 Task: Add a dependency to the task Develop a new online voting system for elections , the existing task  Integrate website with payment gateways and invoicing systems in the project AgileEngine
Action: Mouse moved to (903, 276)
Screenshot: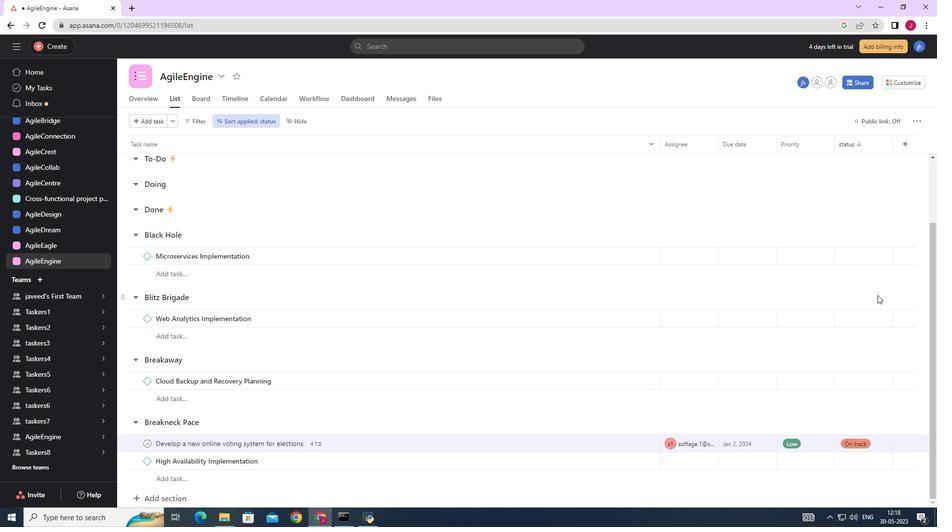 
Action: Mouse scrolled (903, 276) with delta (0, 0)
Screenshot: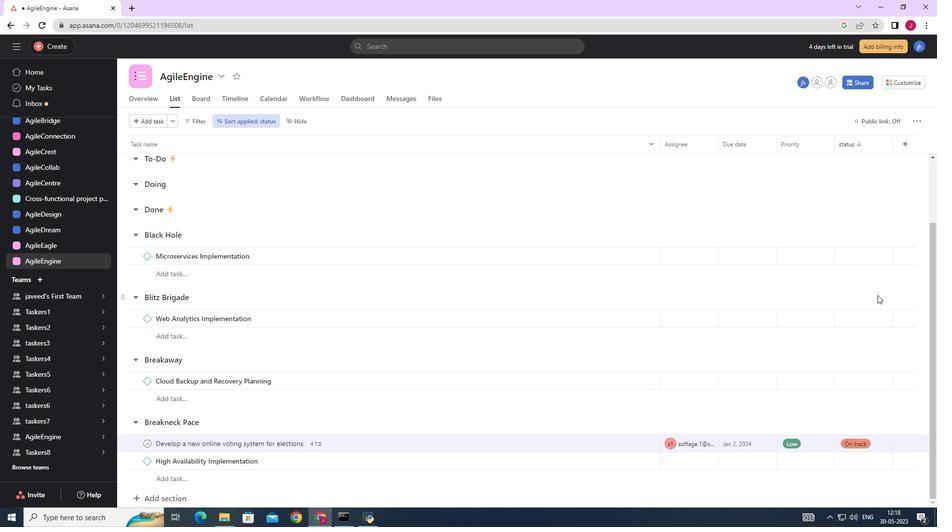
Action: Mouse scrolled (903, 276) with delta (0, 0)
Screenshot: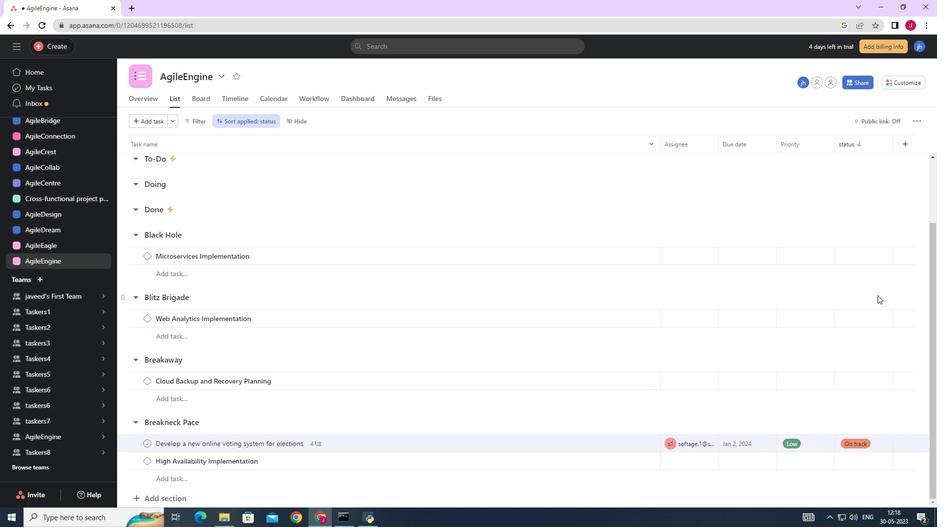 
Action: Mouse moved to (903, 273)
Screenshot: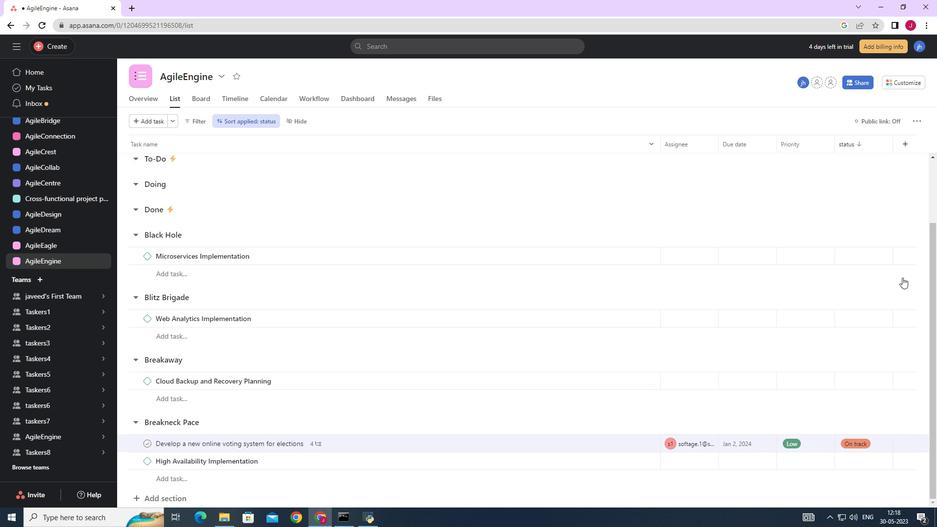 
Action: Mouse scrolled (903, 274) with delta (0, 0)
Screenshot: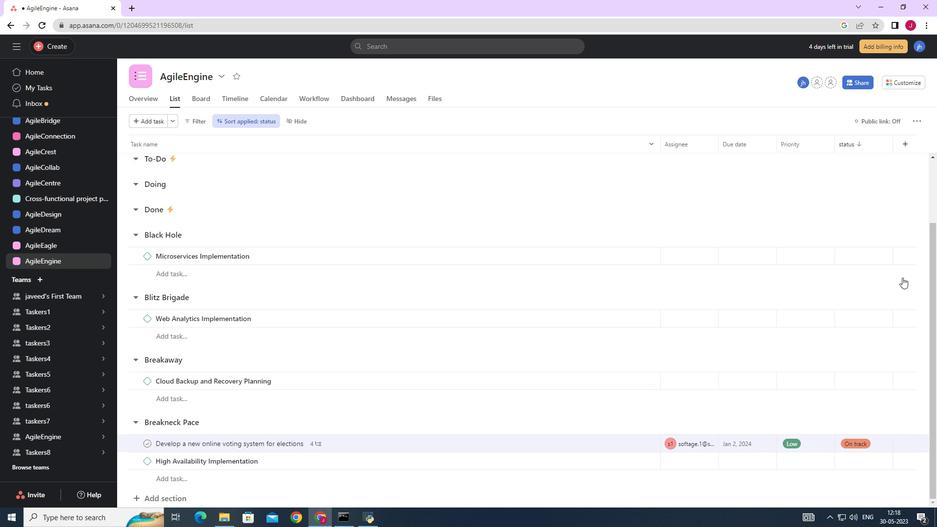 
Action: Mouse moved to (436, 302)
Screenshot: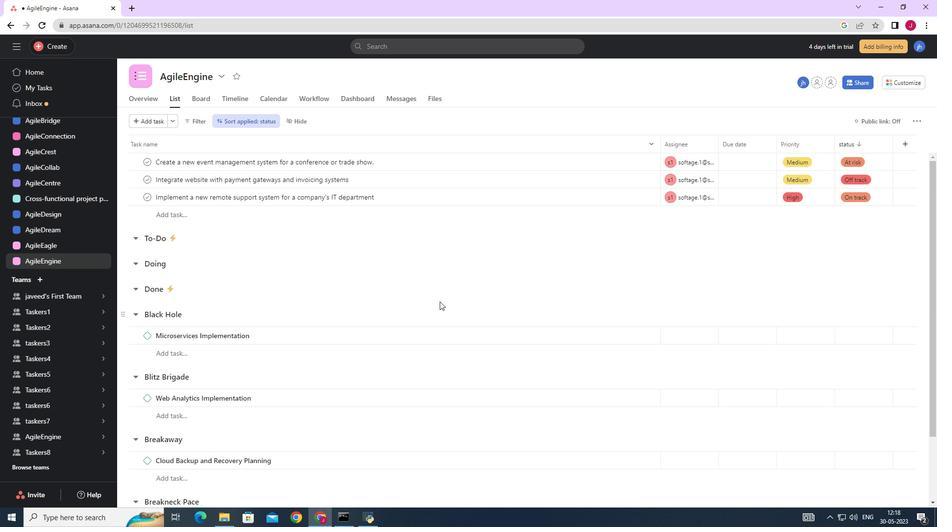 
Action: Mouse scrolled (436, 302) with delta (0, 0)
Screenshot: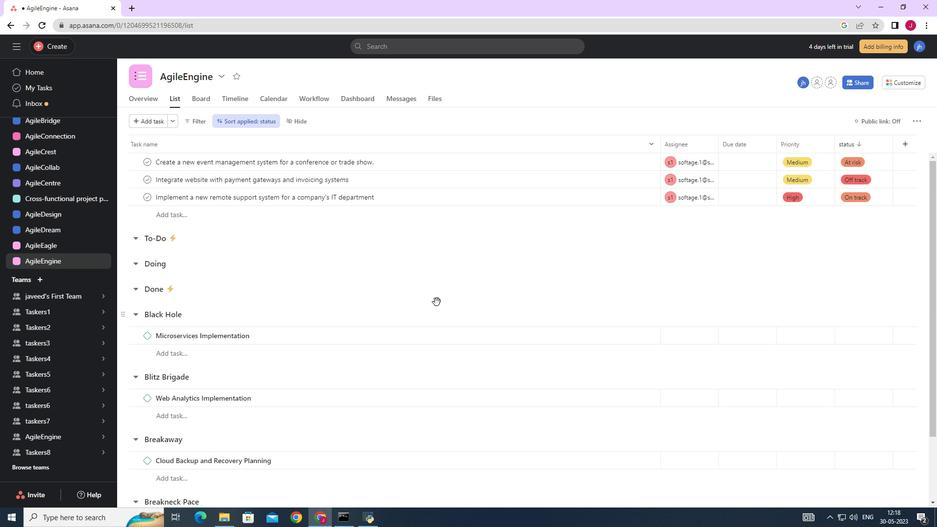 
Action: Mouse moved to (355, 350)
Screenshot: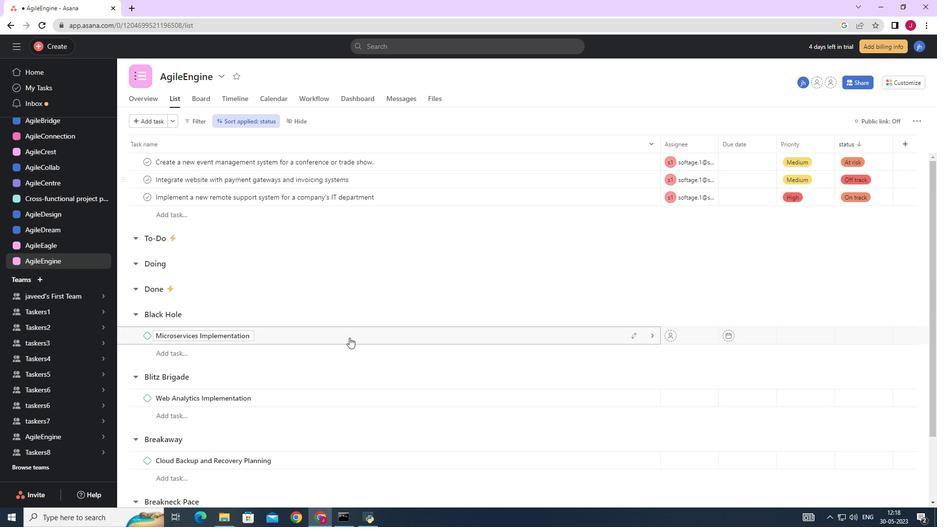 
Action: Mouse scrolled (355, 349) with delta (0, 0)
Screenshot: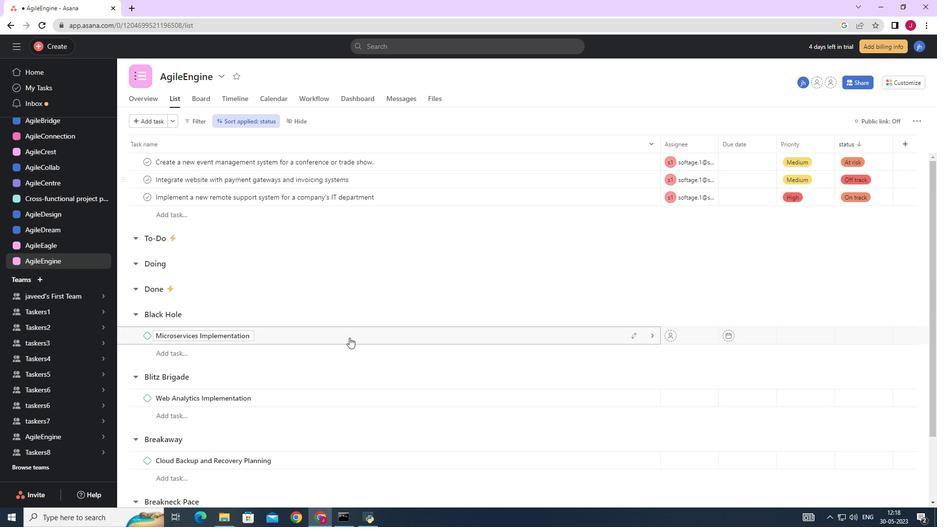 
Action: Mouse moved to (355, 350)
Screenshot: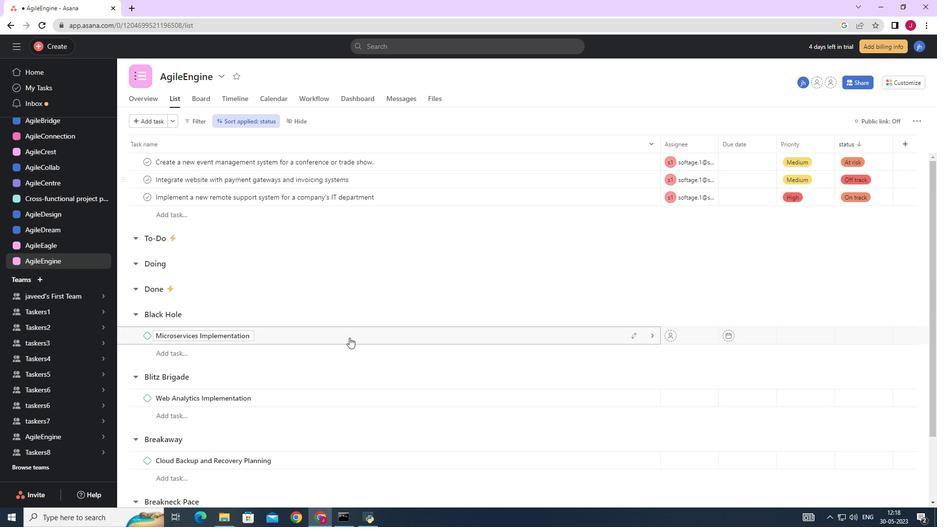 
Action: Mouse scrolled (355, 350) with delta (0, 0)
Screenshot: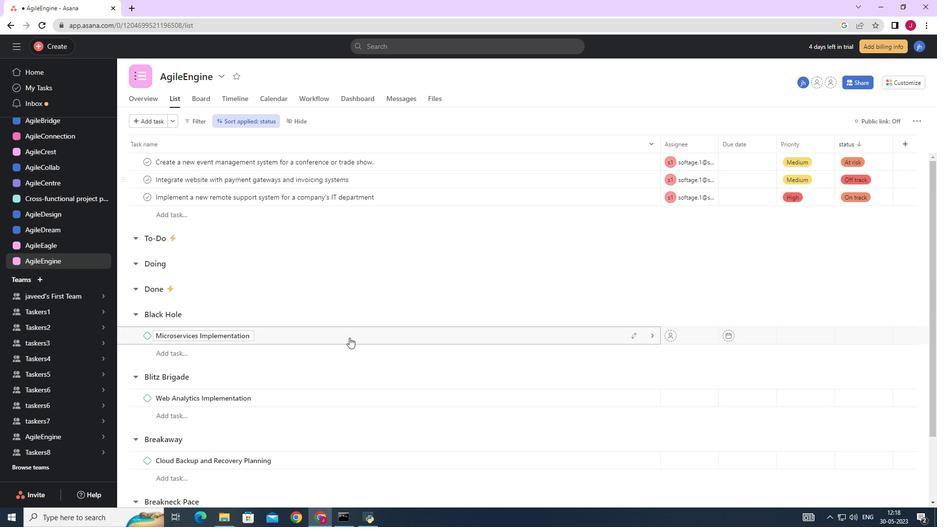 
Action: Mouse scrolled (355, 350) with delta (0, 0)
Screenshot: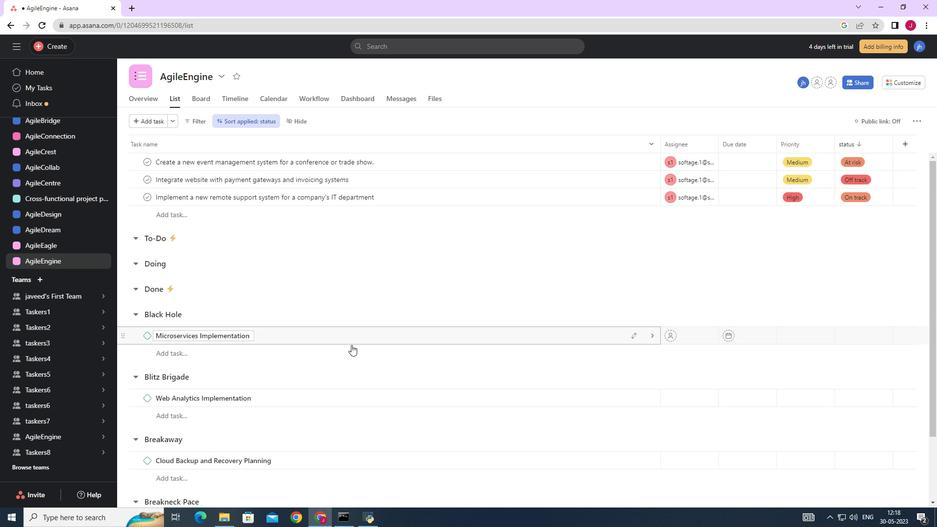 
Action: Mouse scrolled (355, 350) with delta (0, 0)
Screenshot: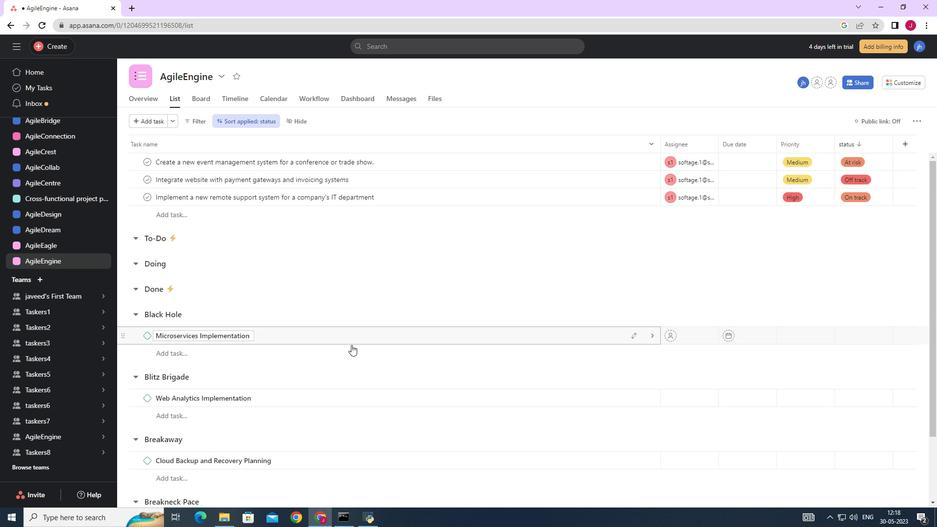 
Action: Mouse scrolled (355, 350) with delta (0, 0)
Screenshot: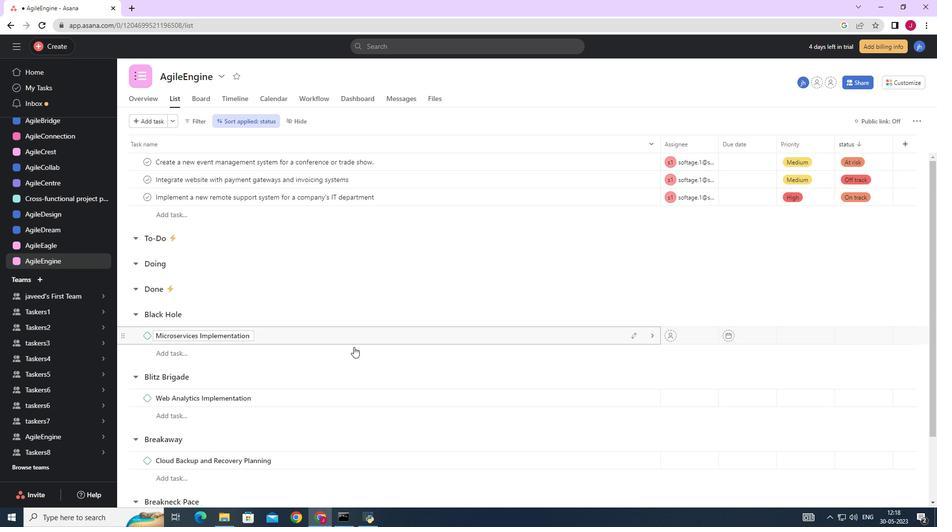 
Action: Mouse moved to (356, 352)
Screenshot: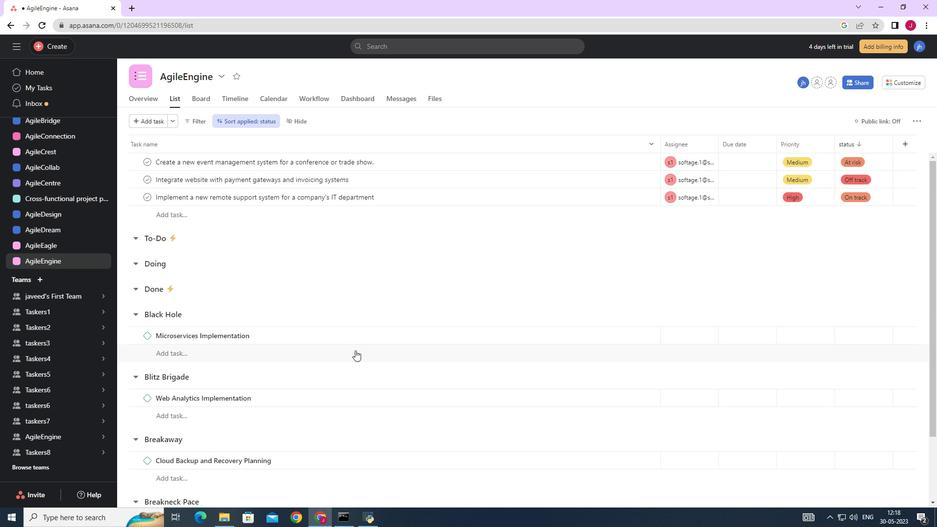 
Action: Mouse scrolled (356, 351) with delta (0, 0)
Screenshot: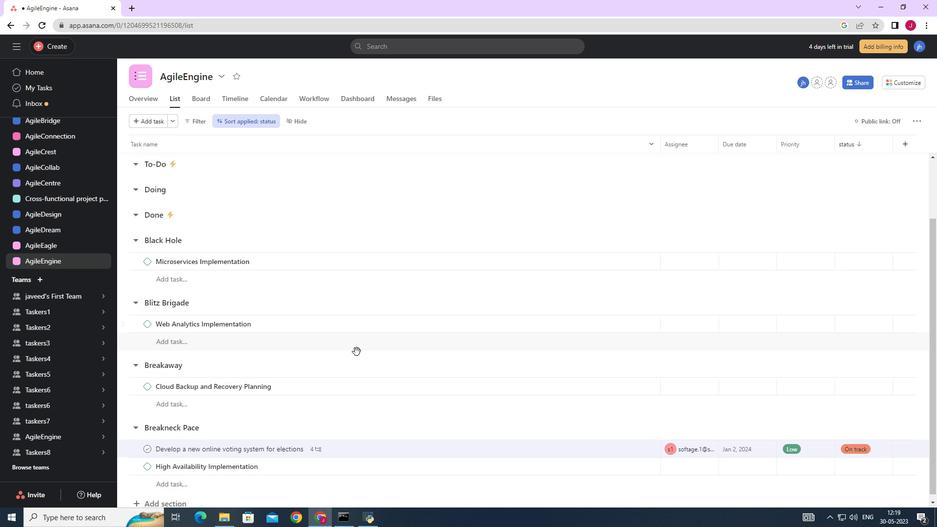 
Action: Mouse moved to (357, 352)
Screenshot: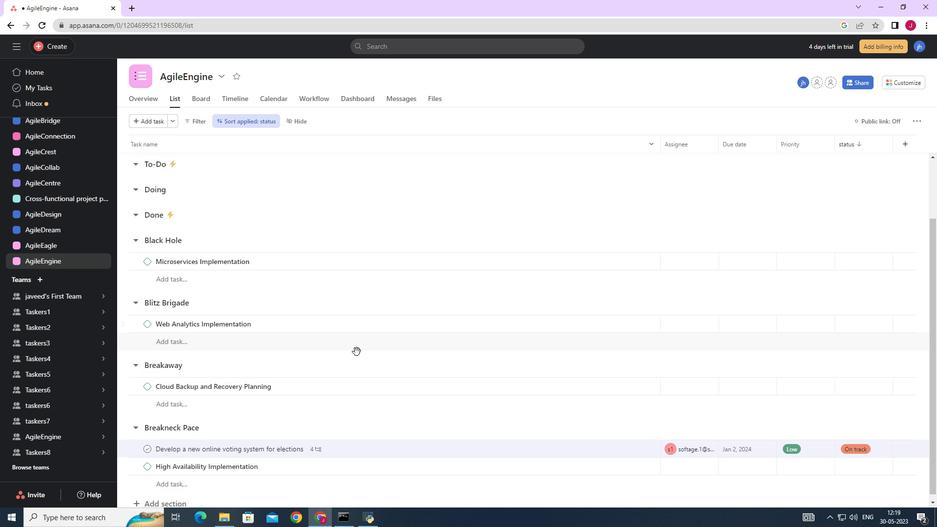 
Action: Mouse scrolled (357, 352) with delta (0, 0)
Screenshot: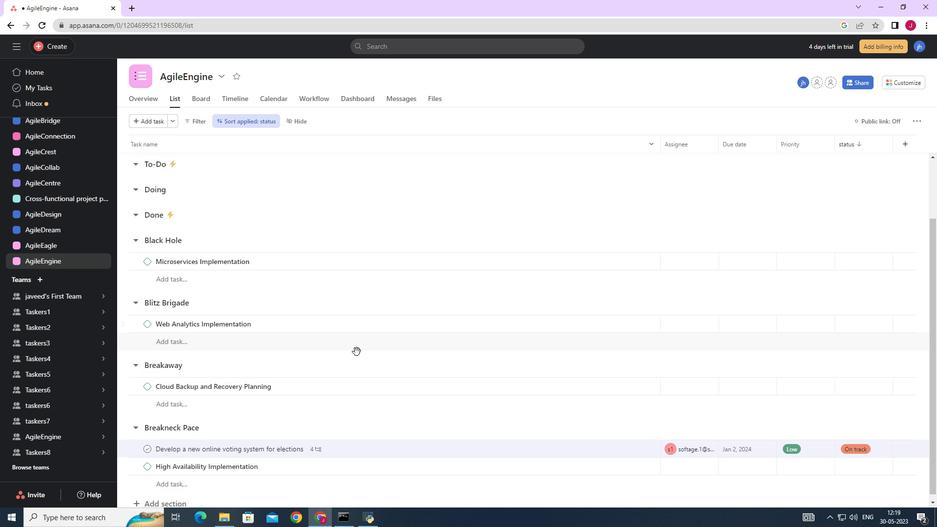 
Action: Mouse scrolled (357, 352) with delta (0, 0)
Screenshot: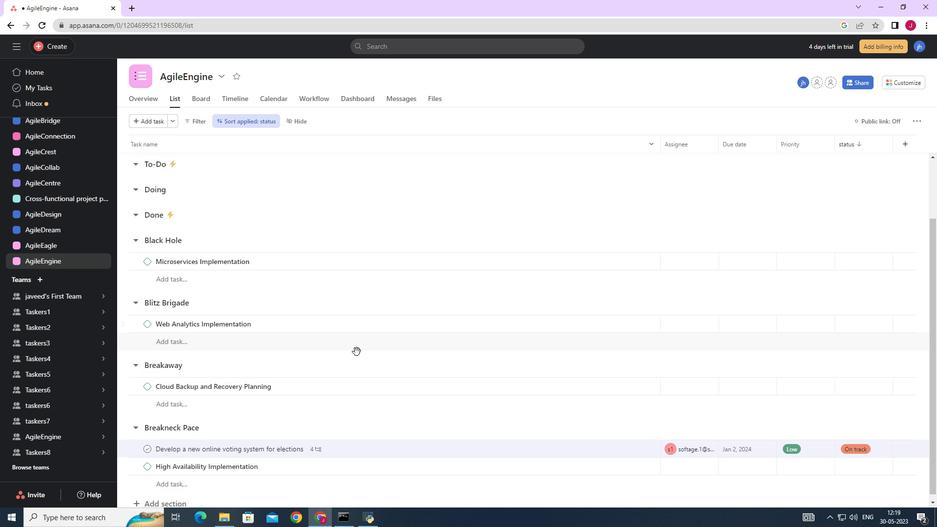 
Action: Mouse scrolled (357, 352) with delta (0, 0)
Screenshot: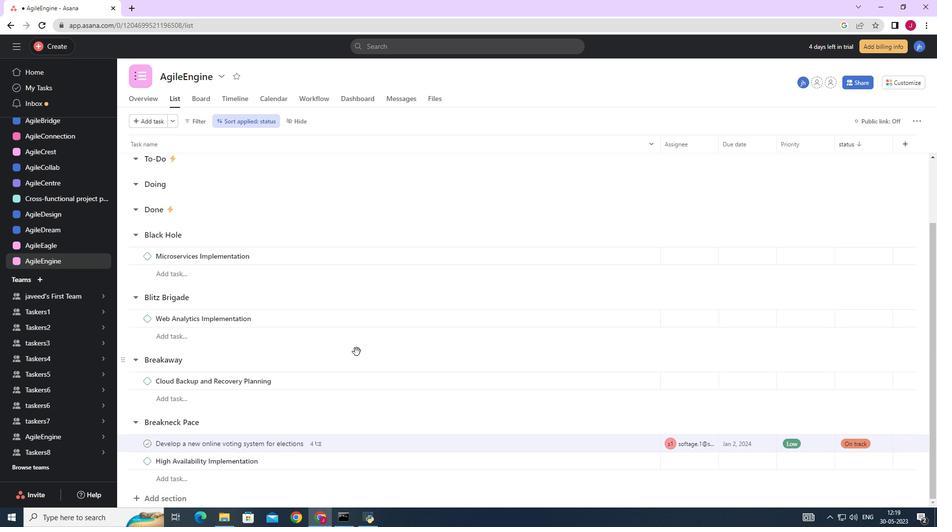 
Action: Mouse moved to (357, 352)
Screenshot: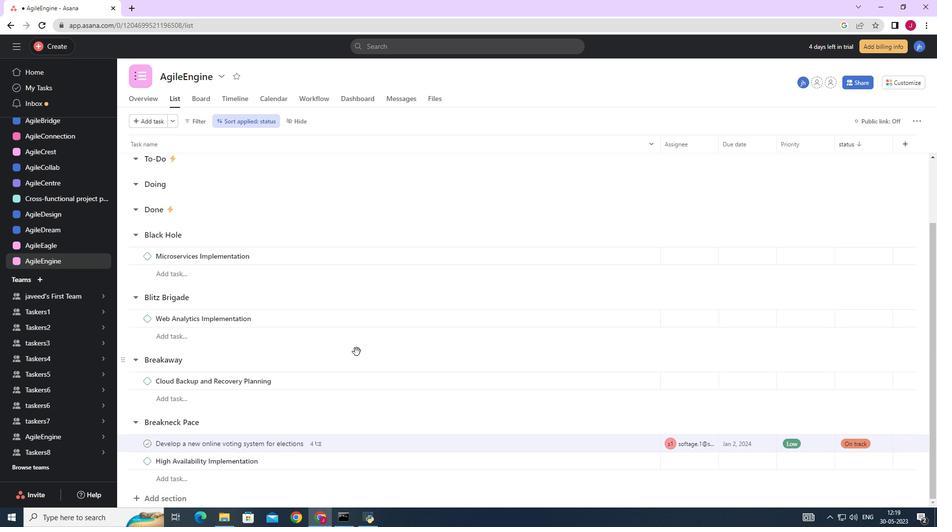 
Action: Mouse scrolled (357, 352) with delta (0, 0)
Screenshot: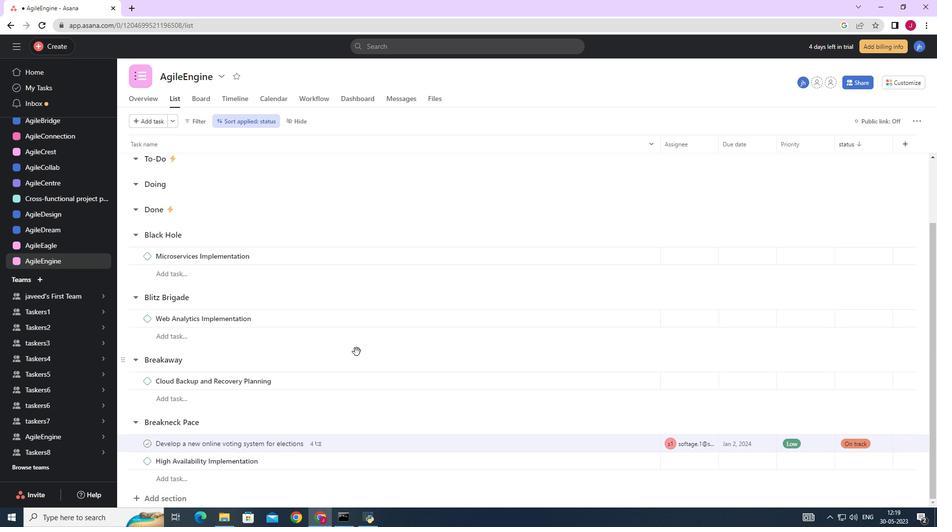 
Action: Mouse moved to (616, 446)
Screenshot: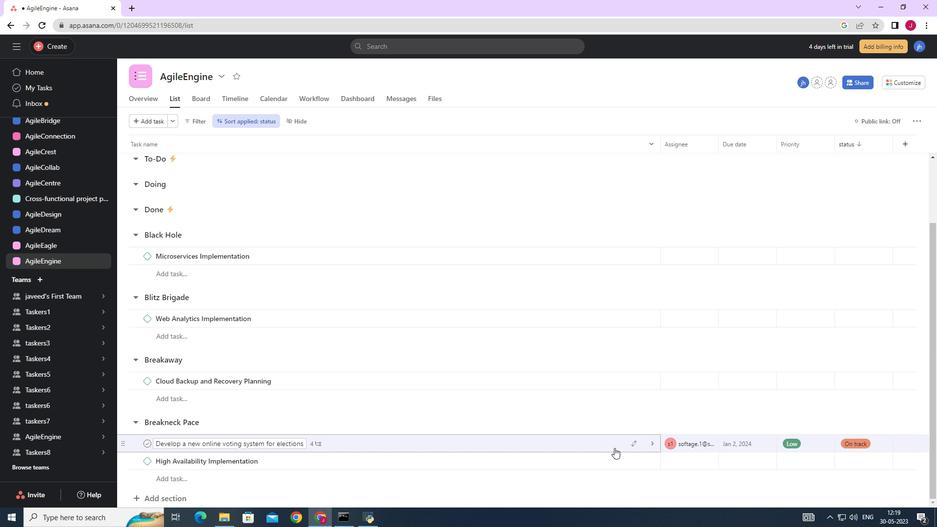 
Action: Mouse pressed left at (616, 446)
Screenshot: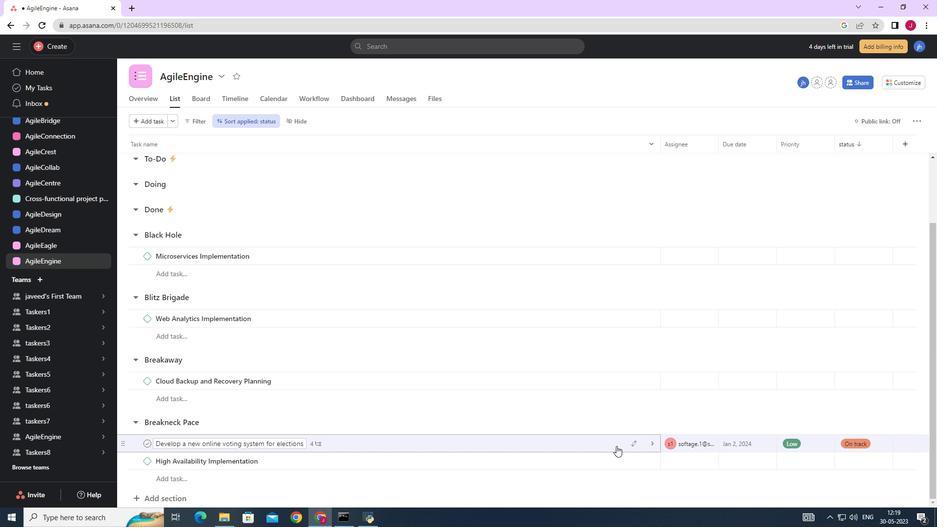 
Action: Mouse moved to (701, 270)
Screenshot: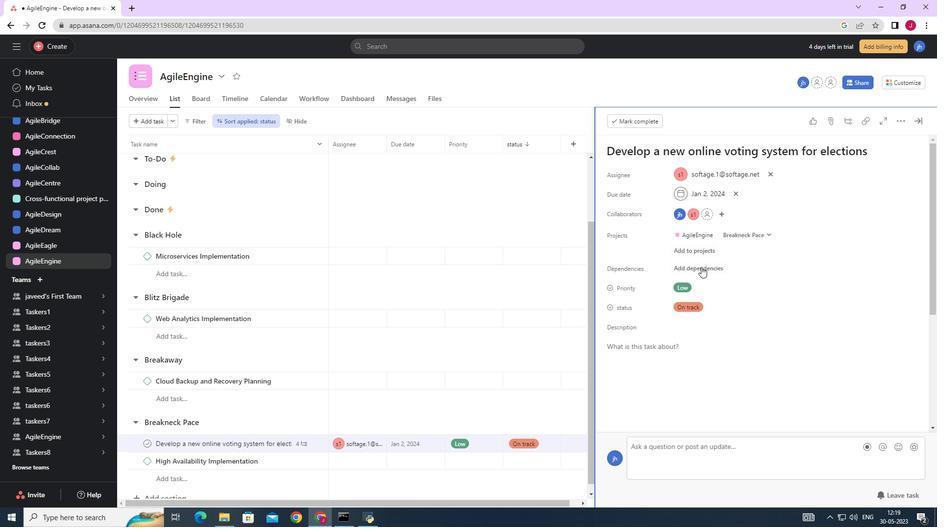 
Action: Mouse pressed left at (701, 270)
Screenshot: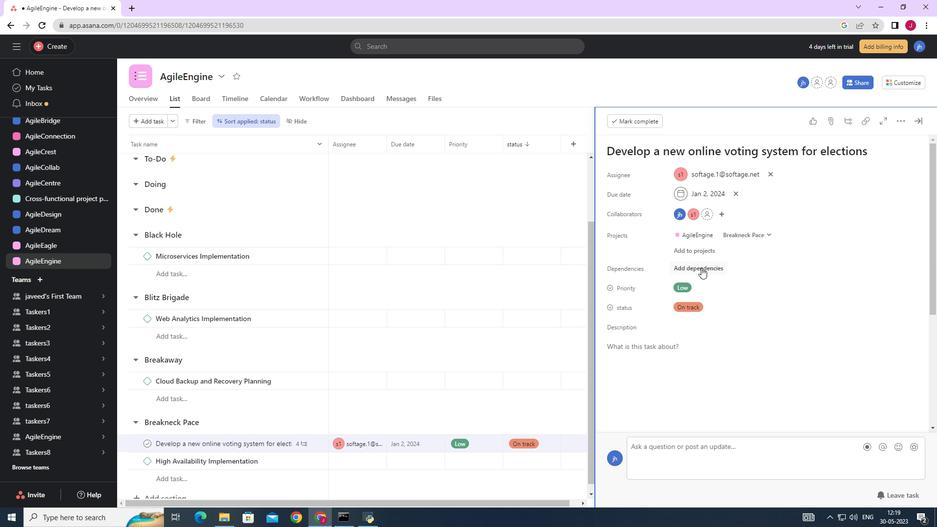 
Action: Mouse moved to (764, 306)
Screenshot: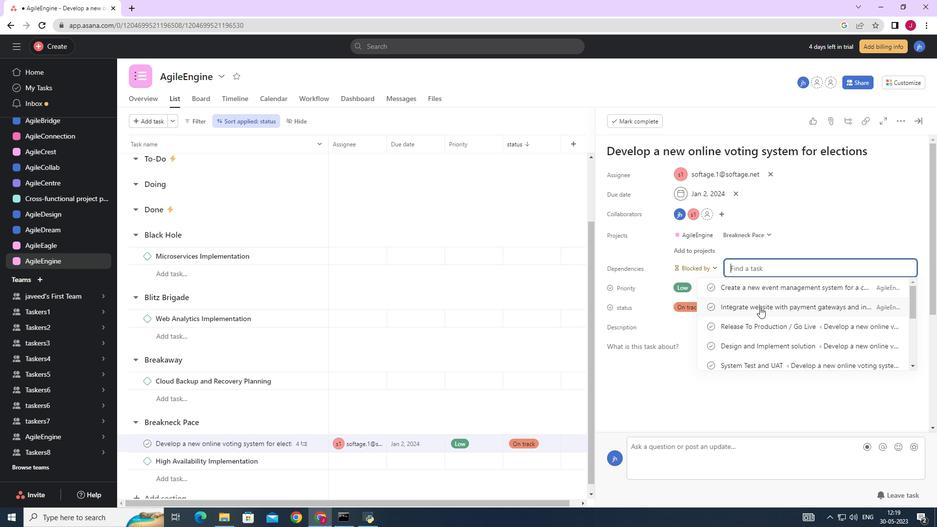 
Action: Mouse pressed left at (764, 306)
Screenshot: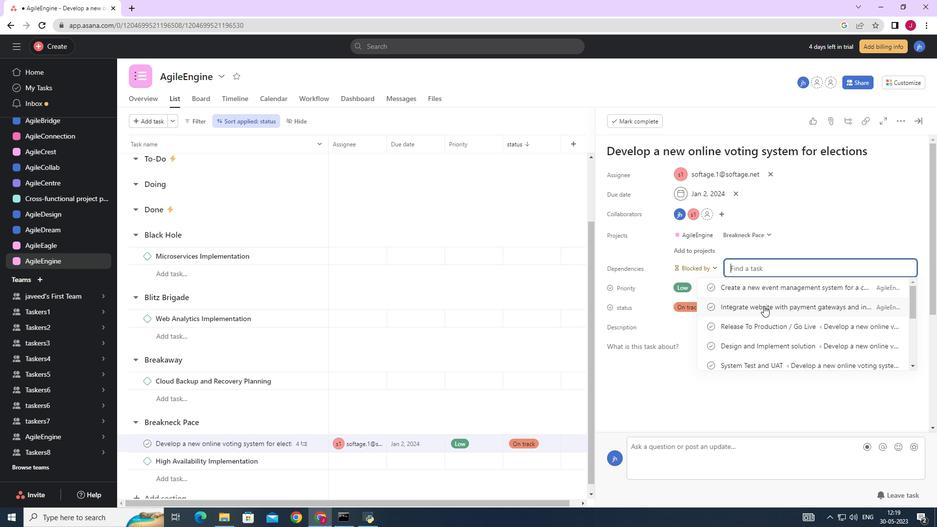 
Action: Mouse moved to (725, 322)
Screenshot: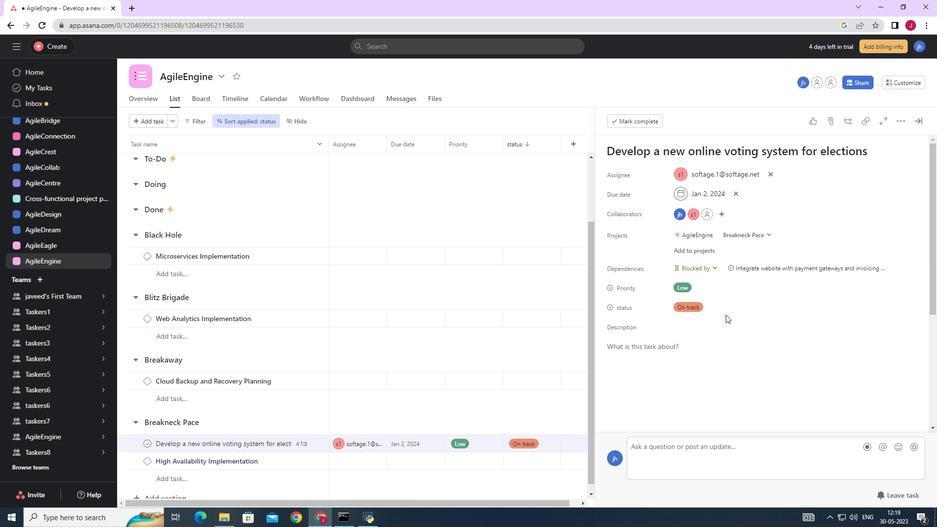 
Action: Mouse scrolled (725, 322) with delta (0, 0)
Screenshot: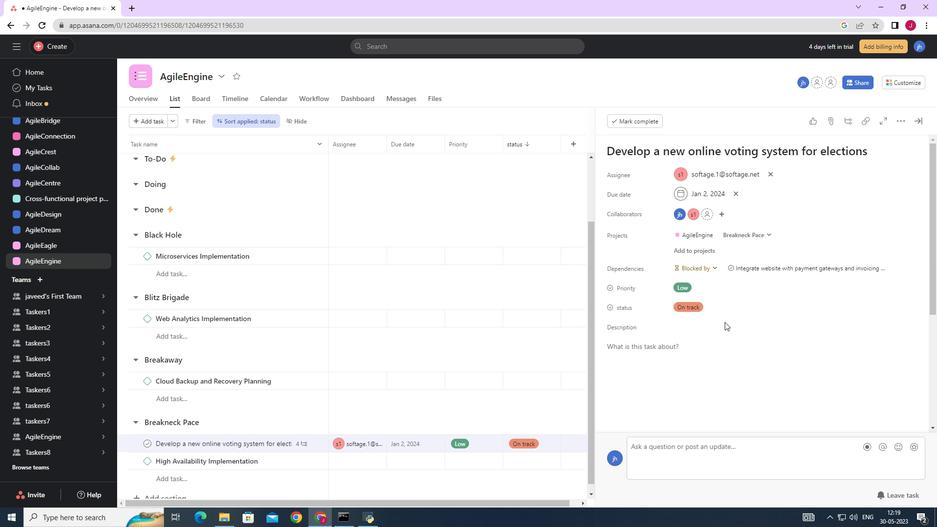 
Action: Mouse scrolled (725, 322) with delta (0, 0)
Screenshot: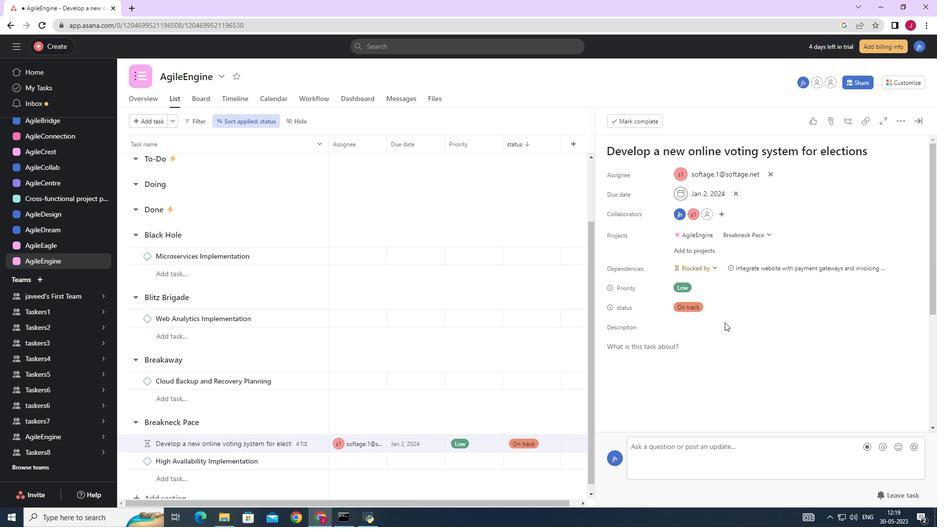 
Action: Mouse scrolled (725, 322) with delta (0, 0)
Screenshot: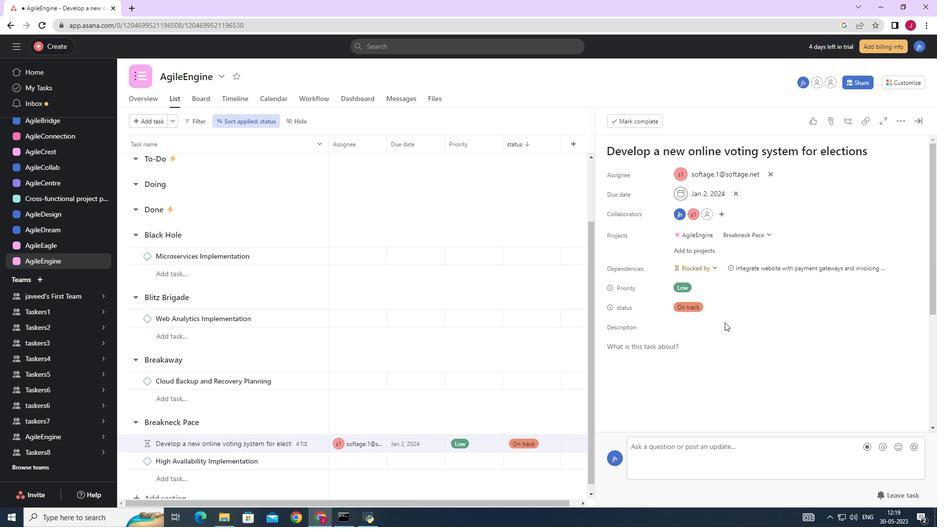 
Action: Mouse moved to (919, 119)
Screenshot: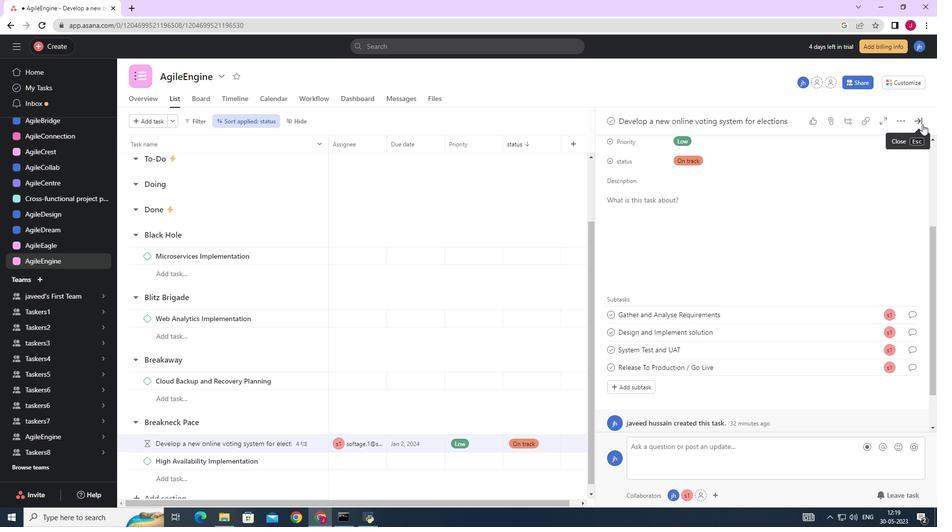 
Action: Mouse pressed left at (919, 119)
Screenshot: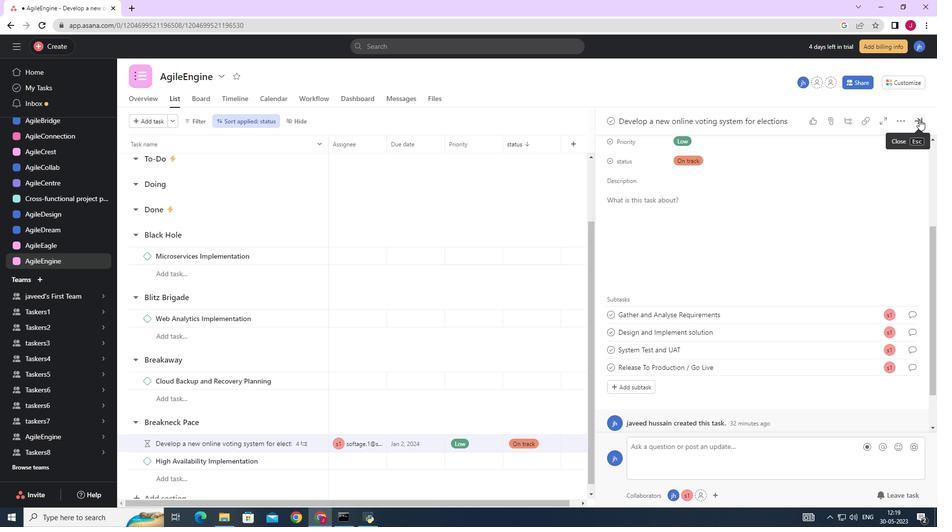 
Action: Mouse moved to (588, 228)
Screenshot: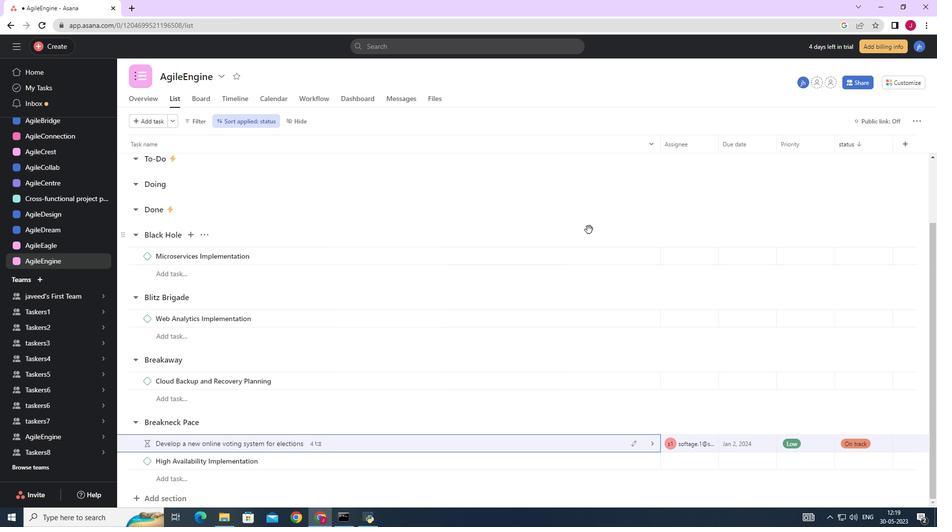 
